 Task: Type the equation "18 = 3".
Action: Mouse moved to (130, 103)
Screenshot: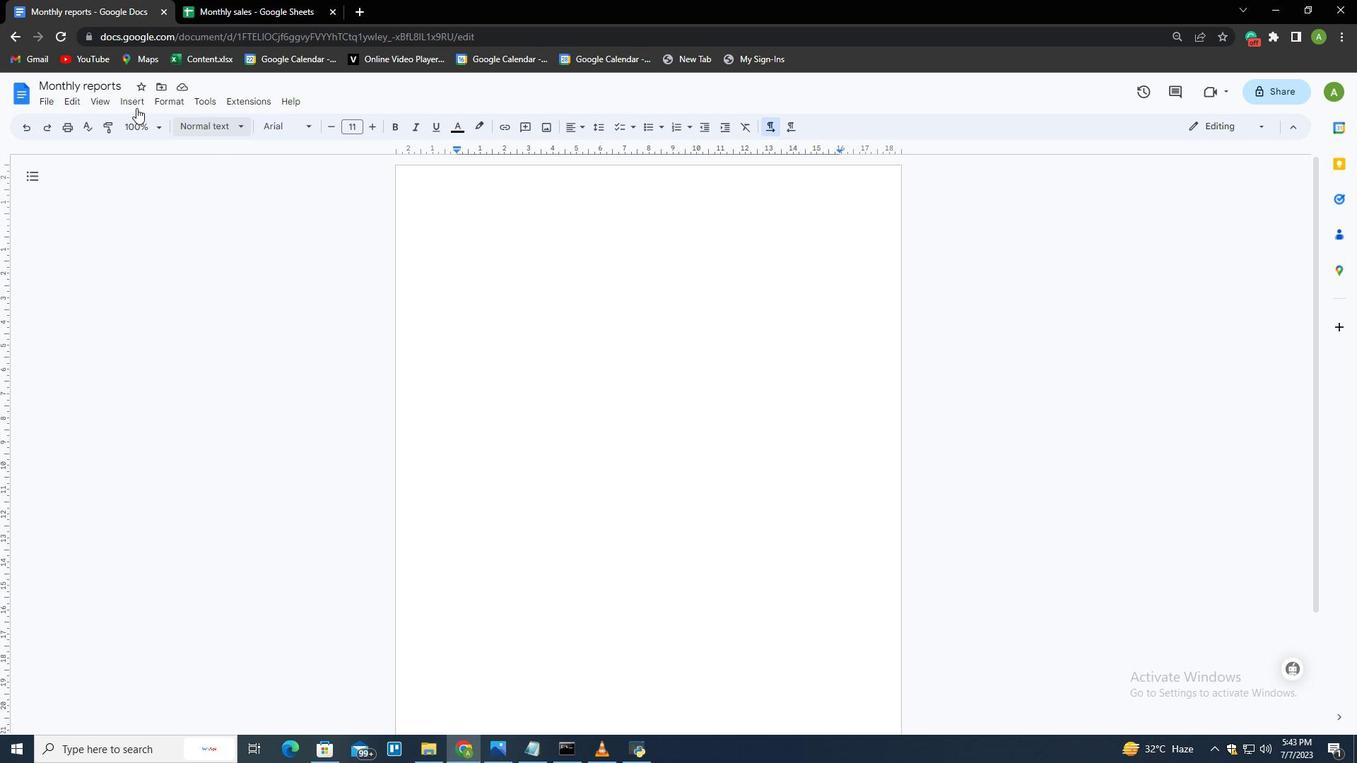
Action: Mouse pressed left at (130, 103)
Screenshot: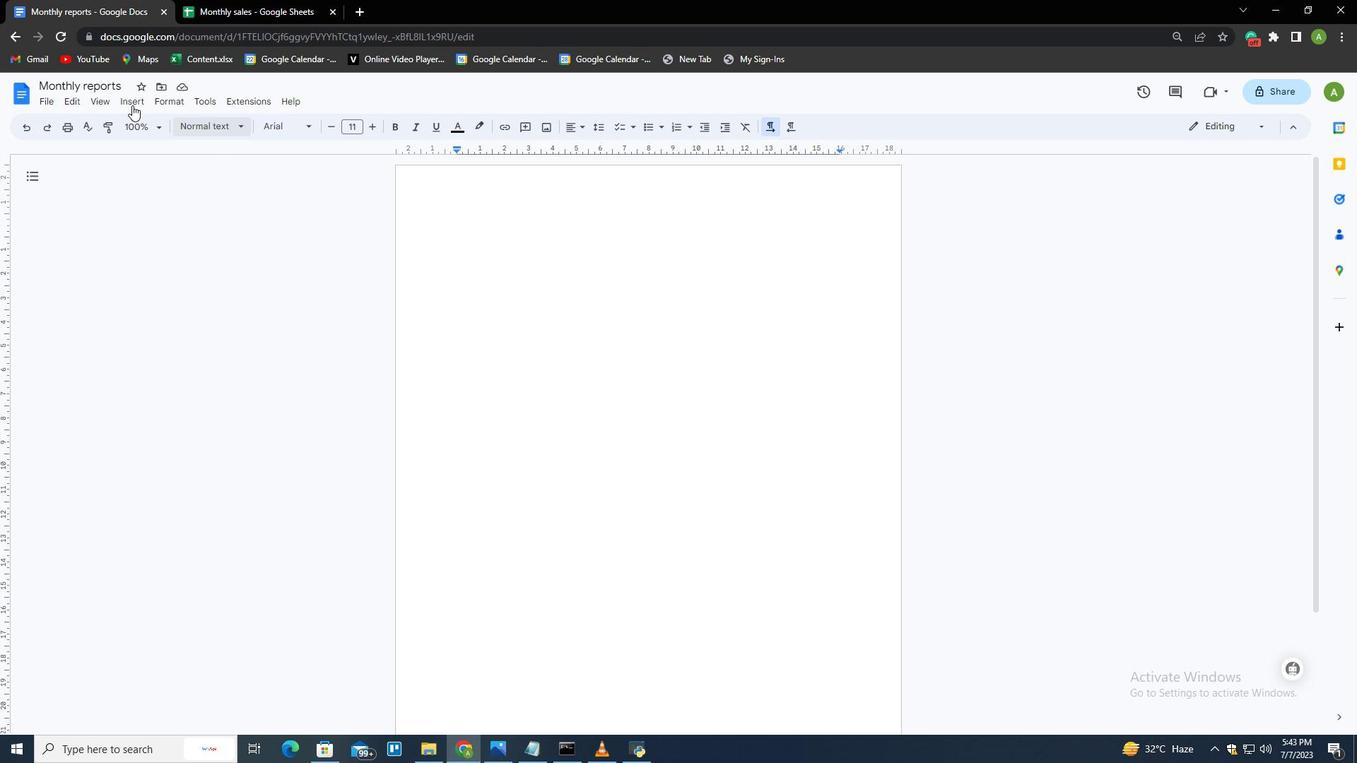 
Action: Mouse moved to (154, 367)
Screenshot: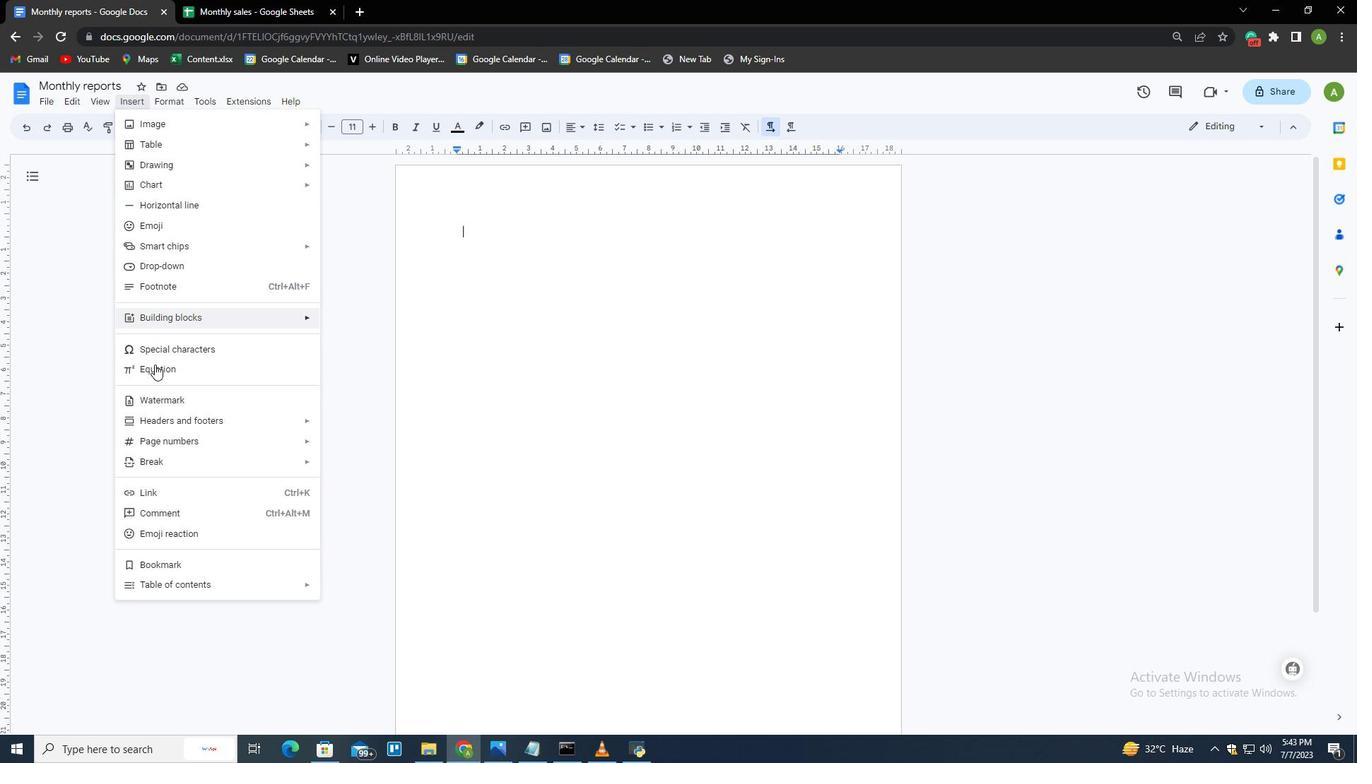 
Action: Mouse pressed left at (154, 367)
Screenshot: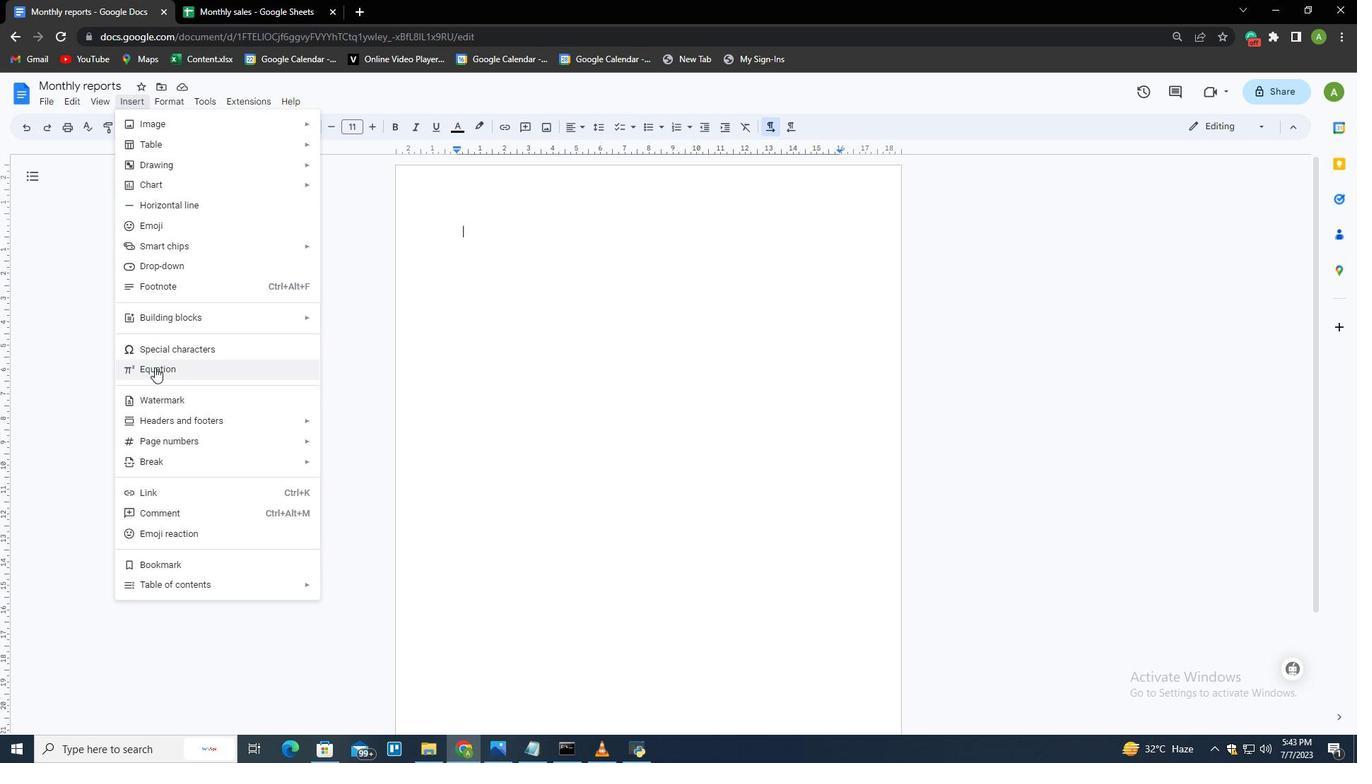 
Action: Mouse moved to (471, 262)
Screenshot: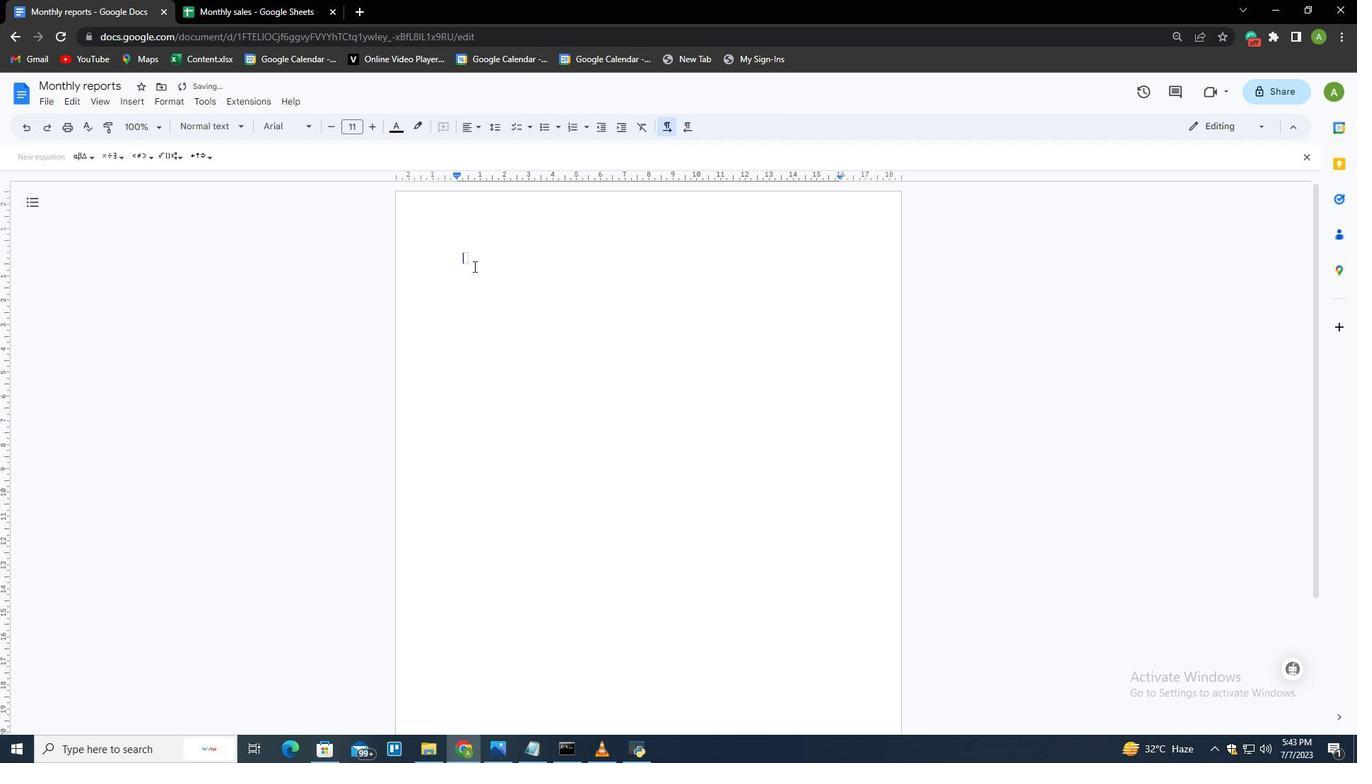 
Action: Key pressed 18<Key.space>=<Key.space>3
Screenshot: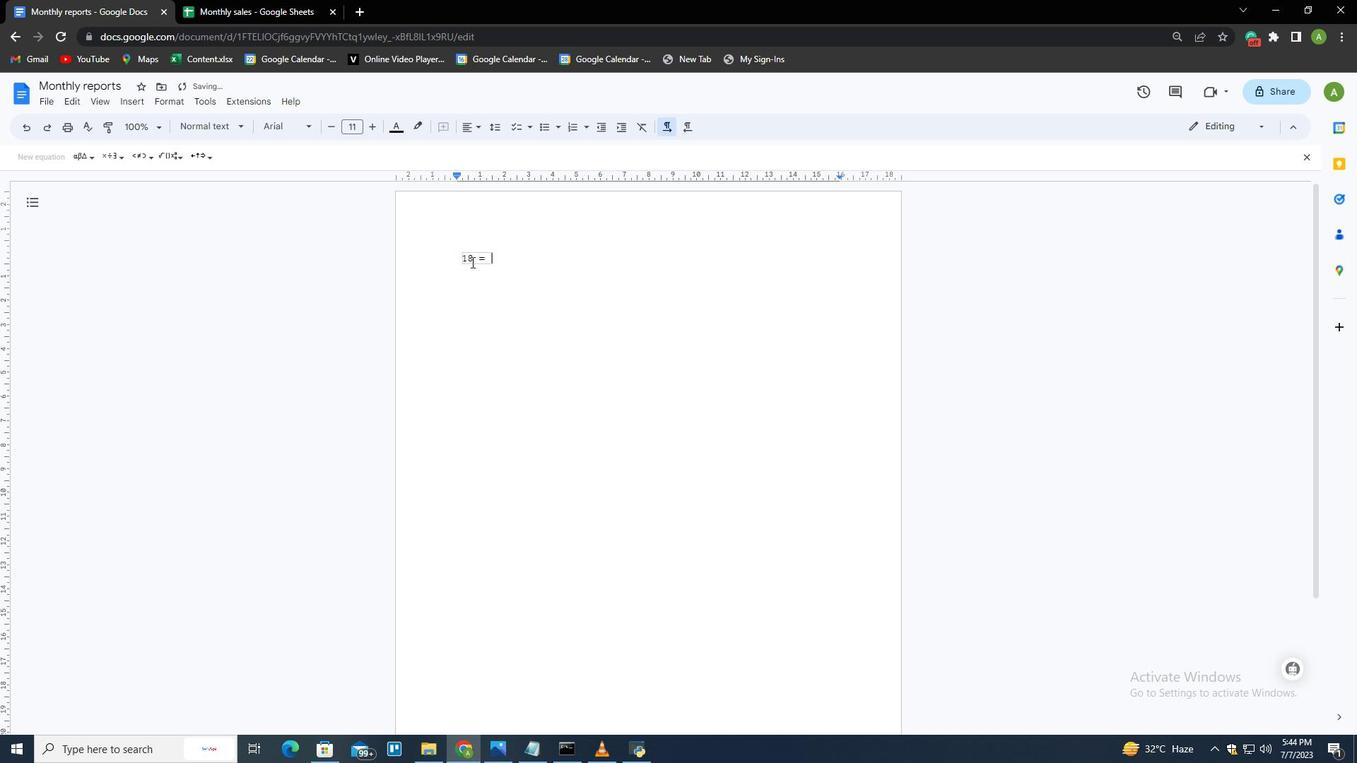 
Action: Mouse moved to (574, 260)
Screenshot: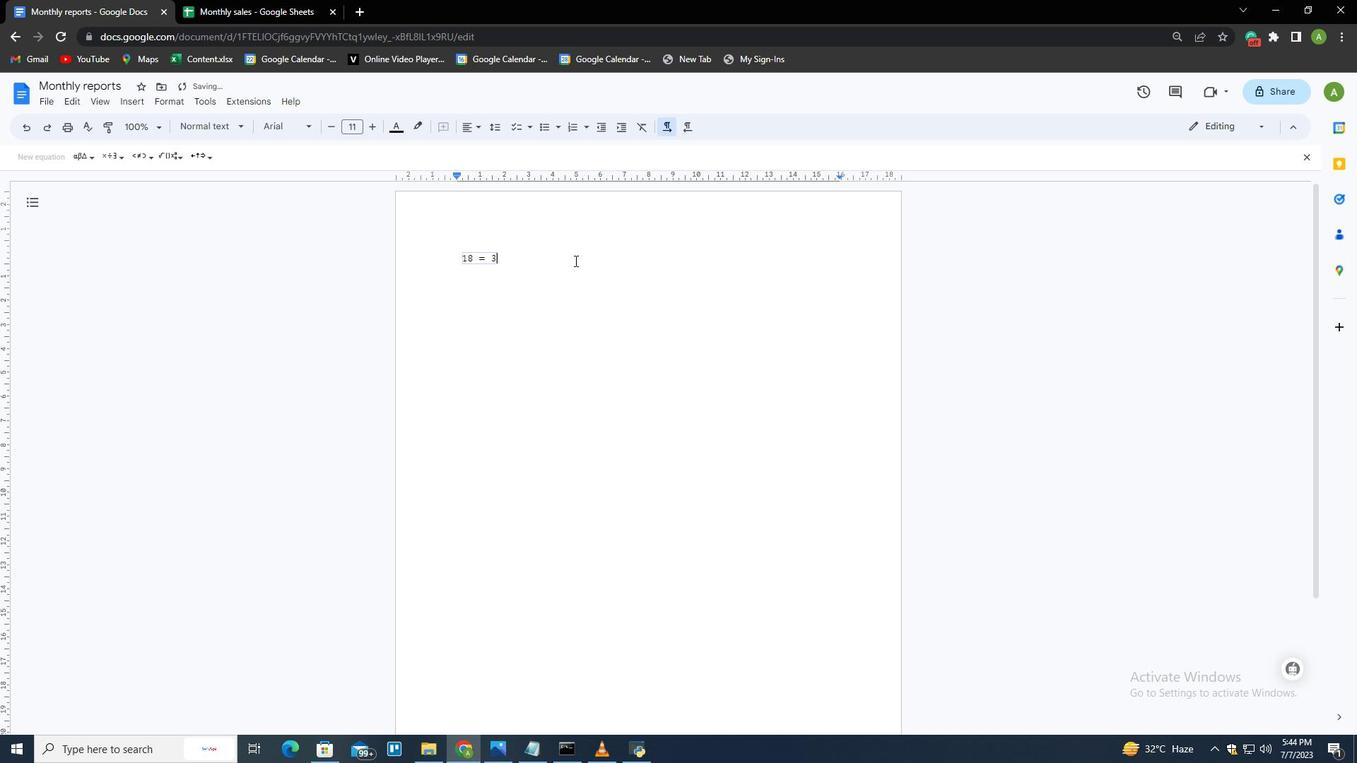 
Action: Mouse pressed left at (574, 260)
Screenshot: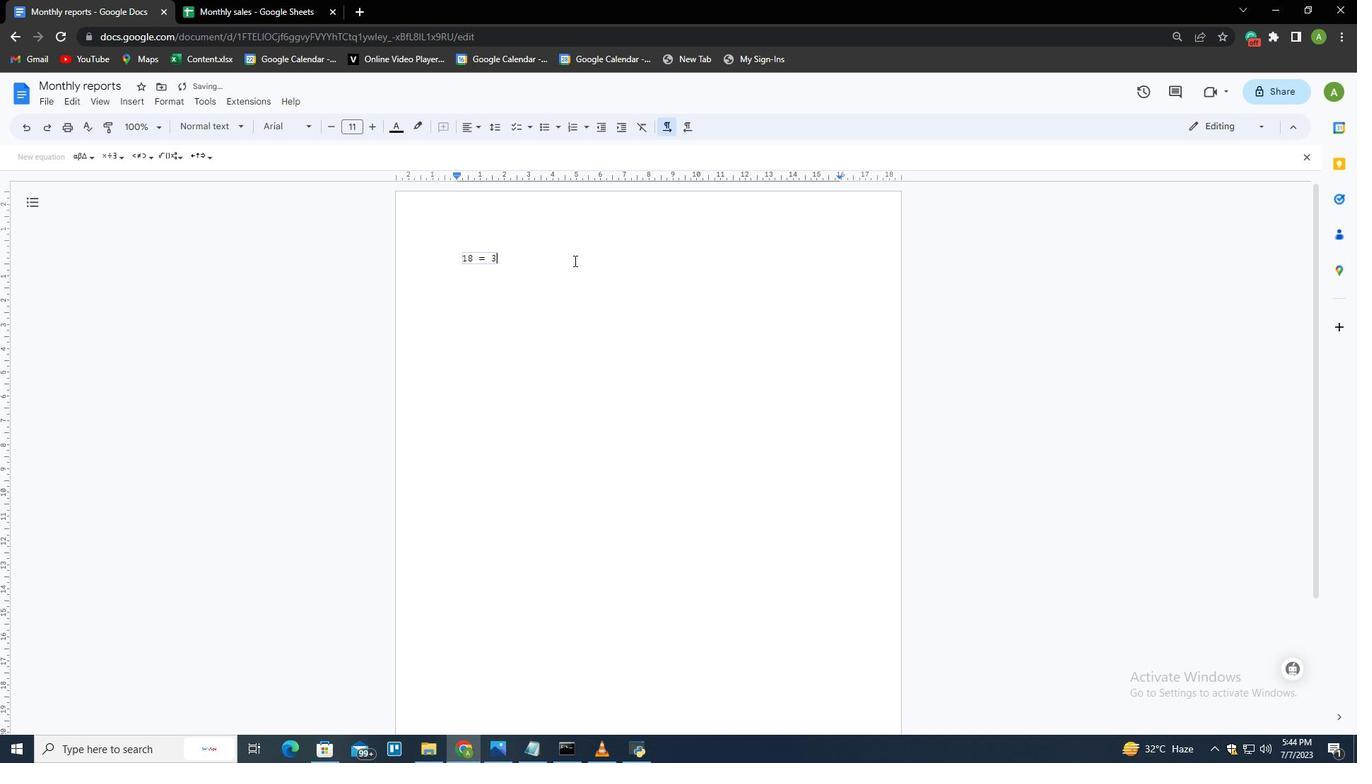 
